 Task: Add Bhu Foods Protein Bites, Chocolate Chip Cookie Dough to the cart.
Action: Mouse moved to (225, 102)
Screenshot: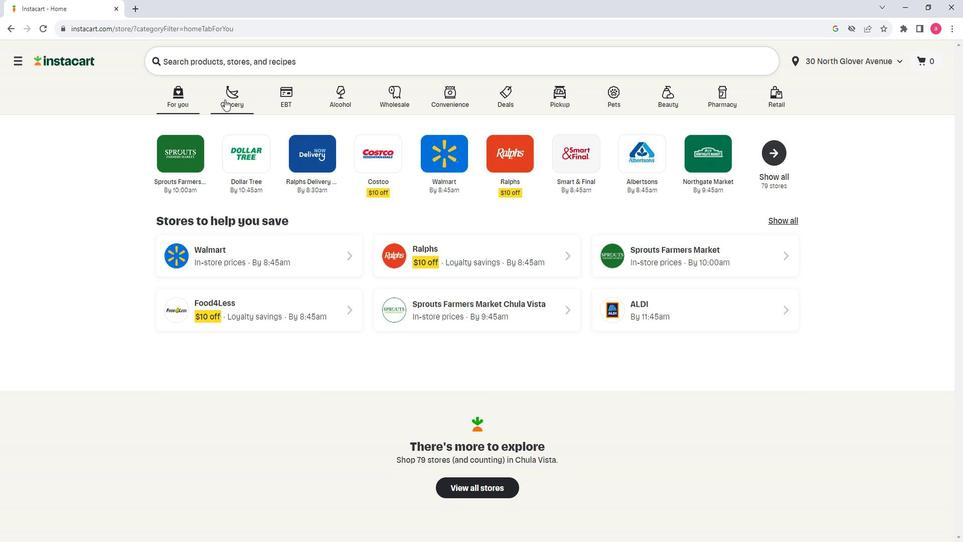 
Action: Mouse pressed left at (225, 102)
Screenshot: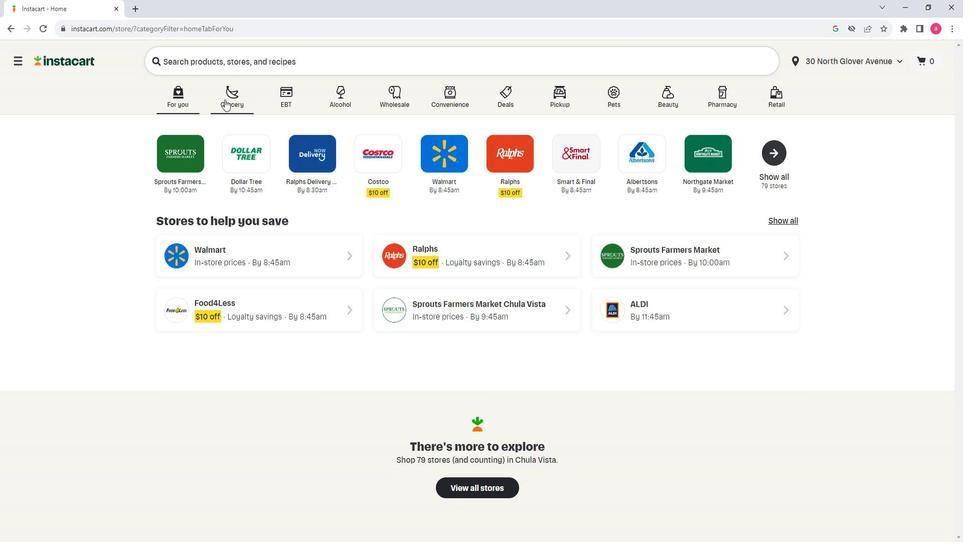 
Action: Mouse moved to (339, 284)
Screenshot: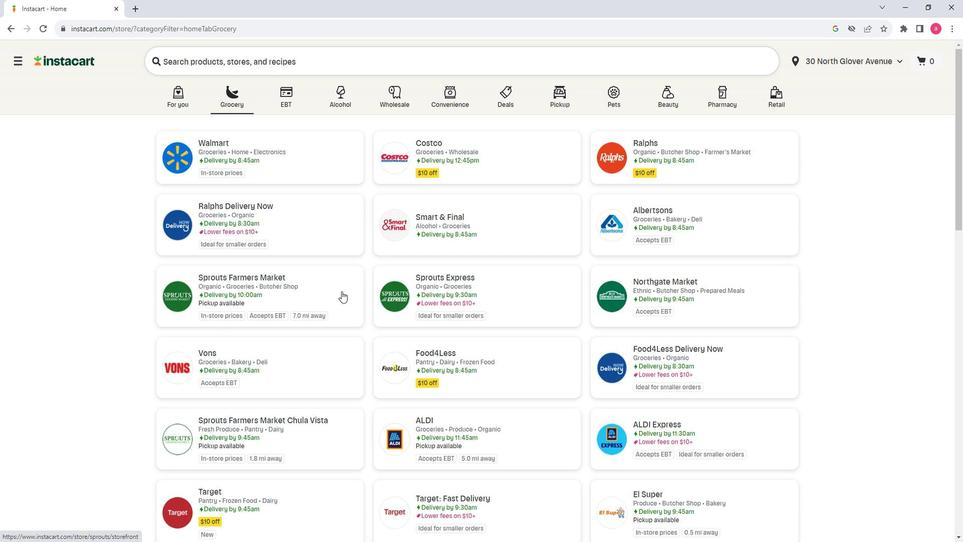 
Action: Mouse pressed left at (339, 284)
Screenshot: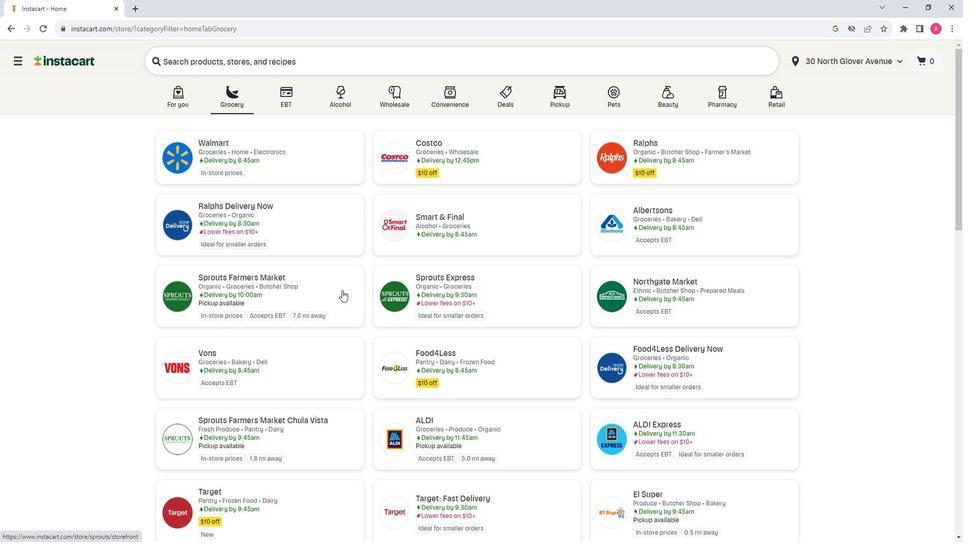 
Action: Mouse moved to (120, 299)
Screenshot: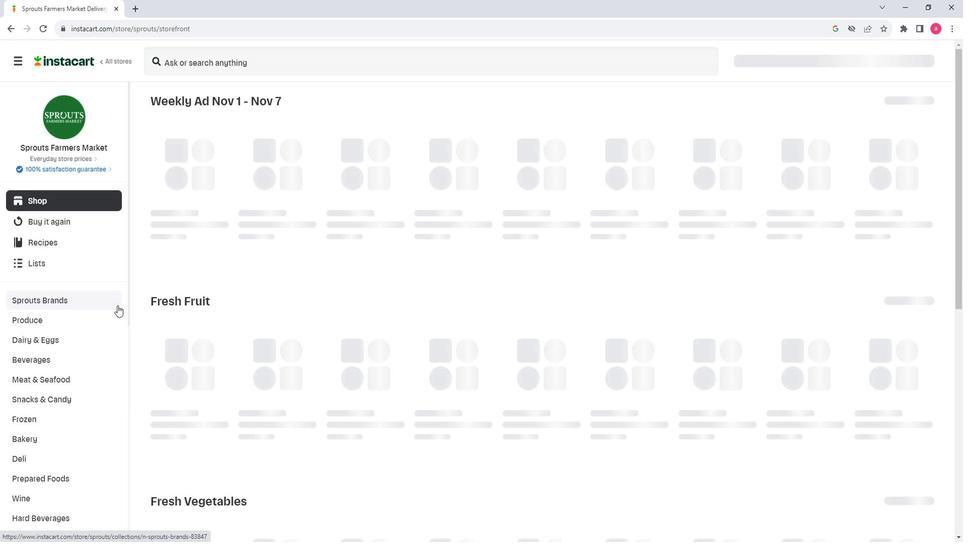 
Action: Mouse scrolled (120, 298) with delta (0, 0)
Screenshot: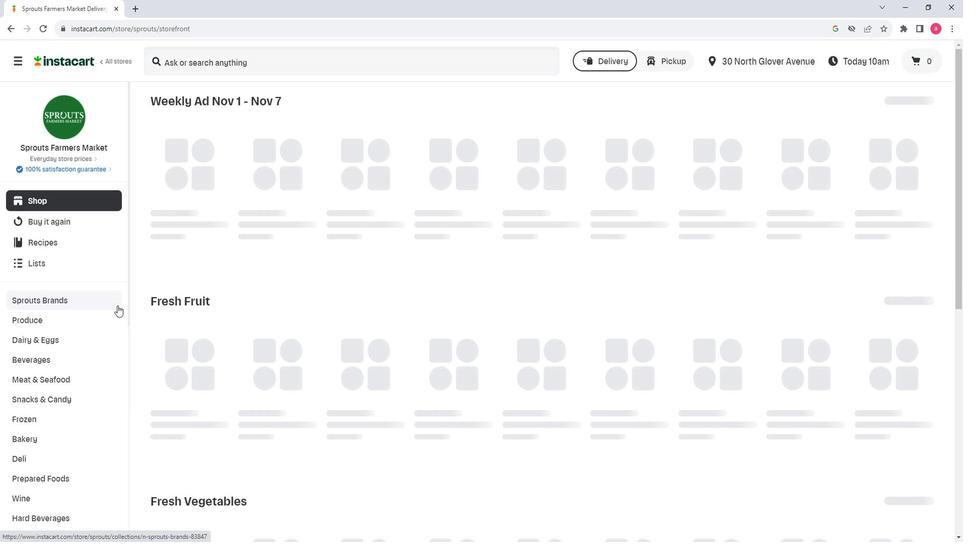 
Action: Mouse scrolled (120, 298) with delta (0, 0)
Screenshot: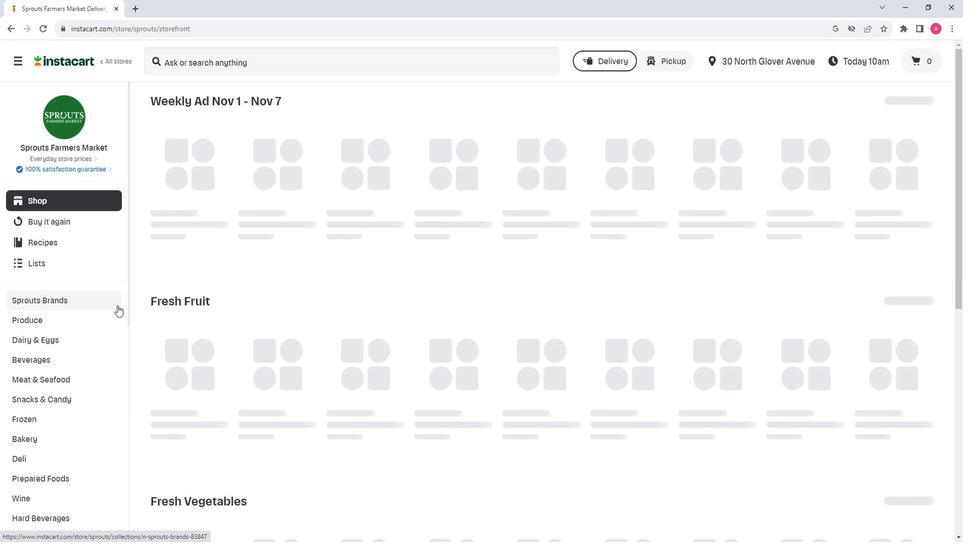 
Action: Mouse scrolled (120, 298) with delta (0, 0)
Screenshot: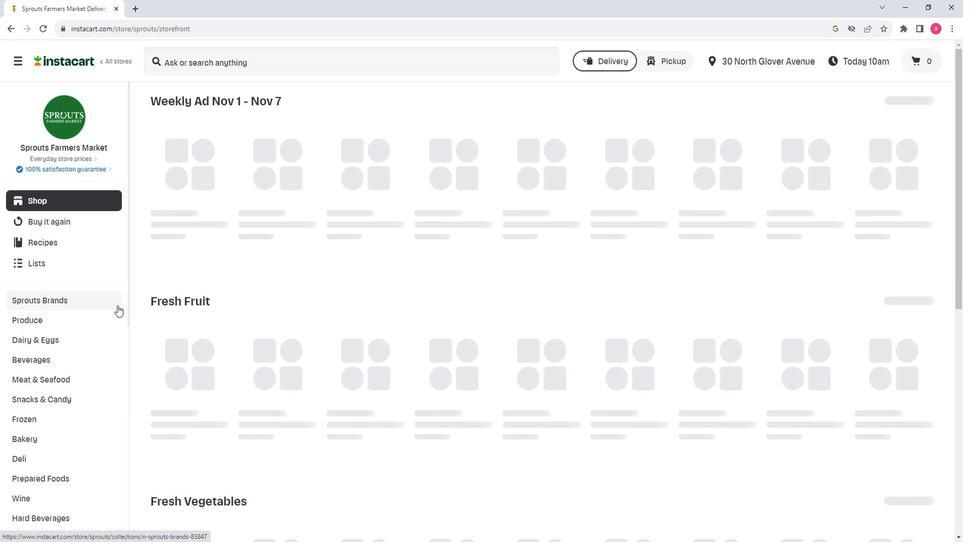 
Action: Mouse scrolled (120, 298) with delta (0, 0)
Screenshot: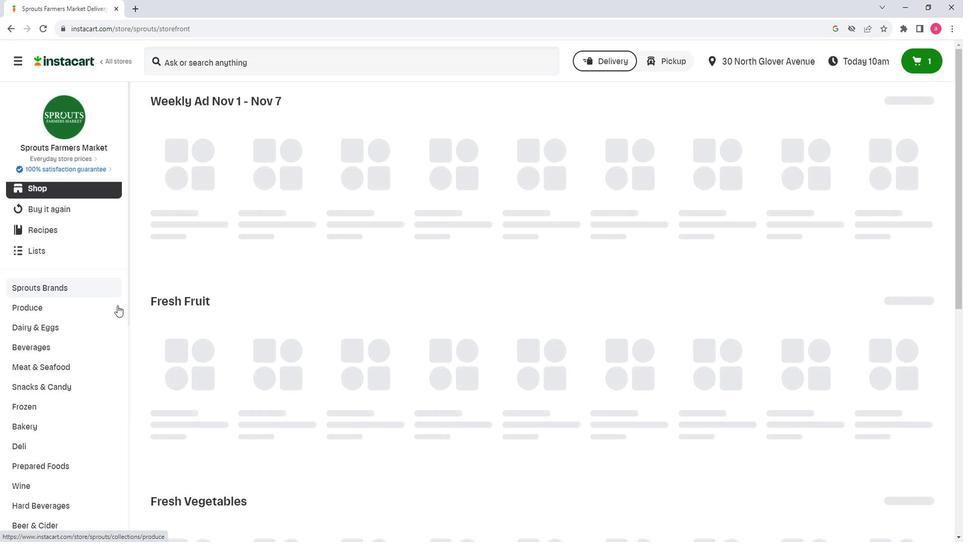 
Action: Mouse moved to (106, 358)
Screenshot: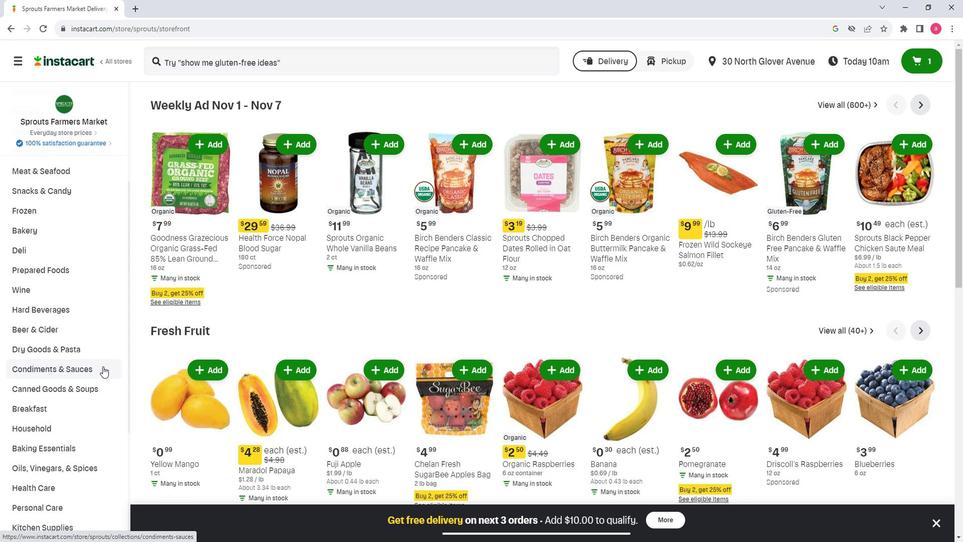 
Action: Mouse scrolled (106, 357) with delta (0, 0)
Screenshot: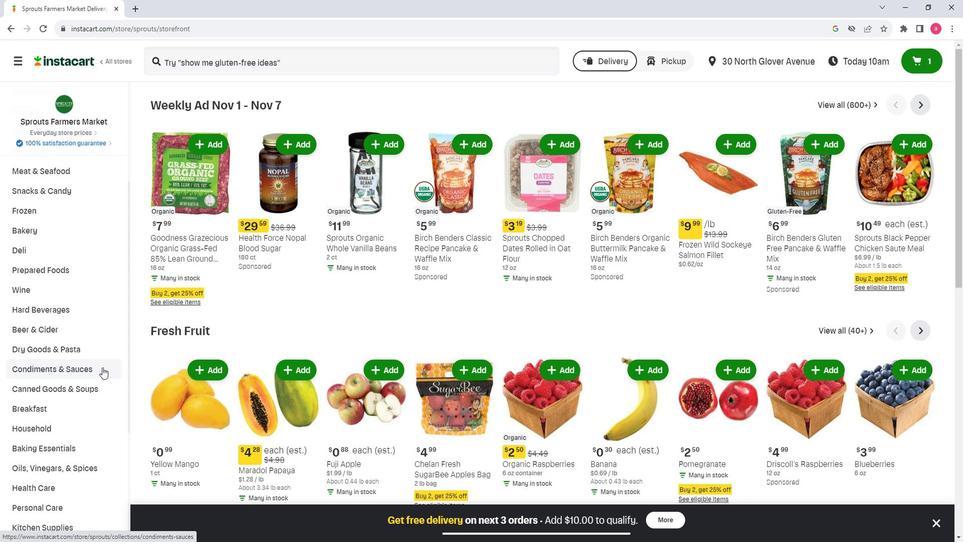 
Action: Mouse moved to (92, 384)
Screenshot: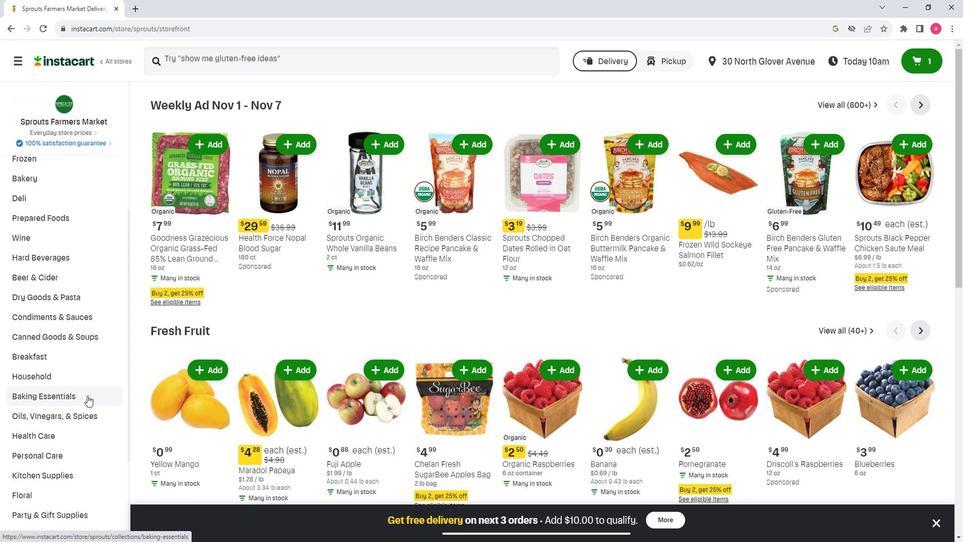 
Action: Mouse pressed left at (92, 384)
Screenshot: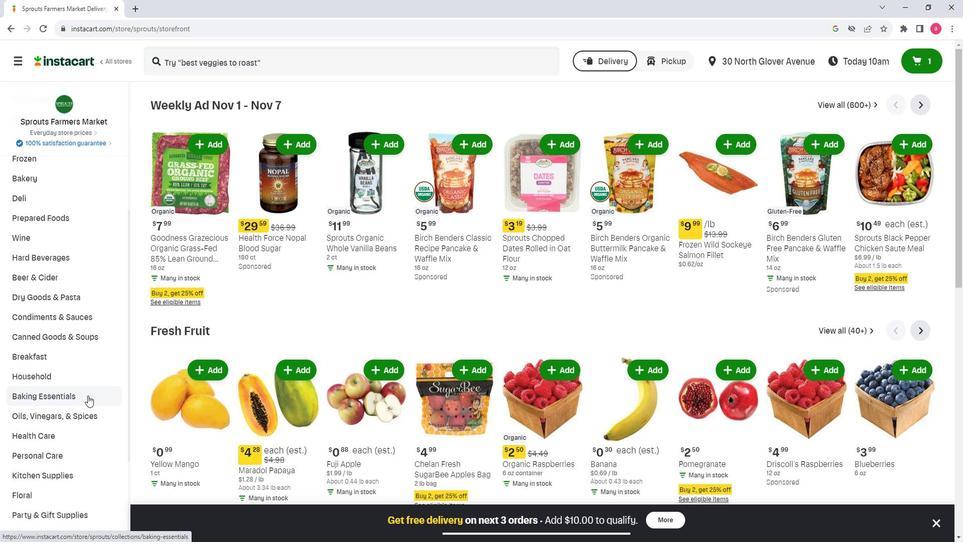 
Action: Mouse moved to (910, 131)
Screenshot: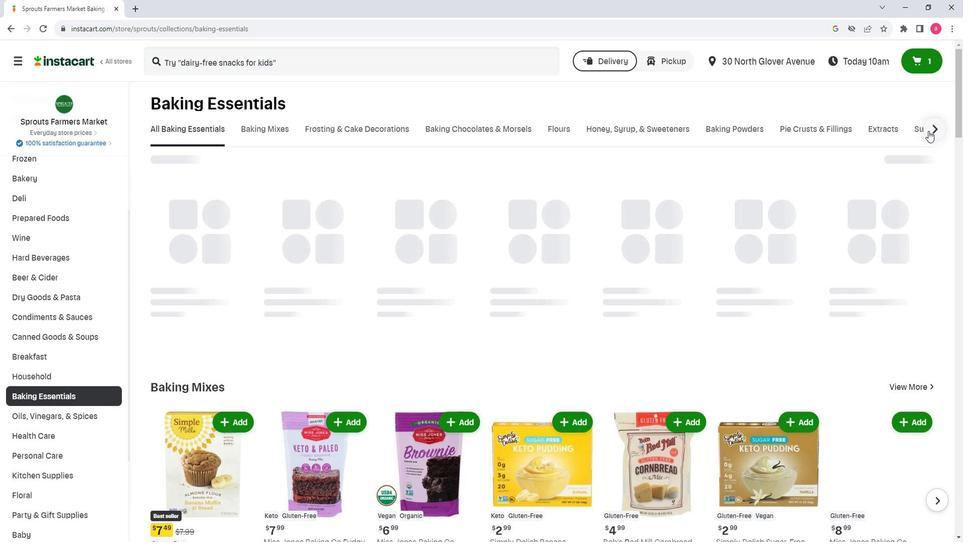 
Action: Mouse pressed left at (910, 131)
Screenshot: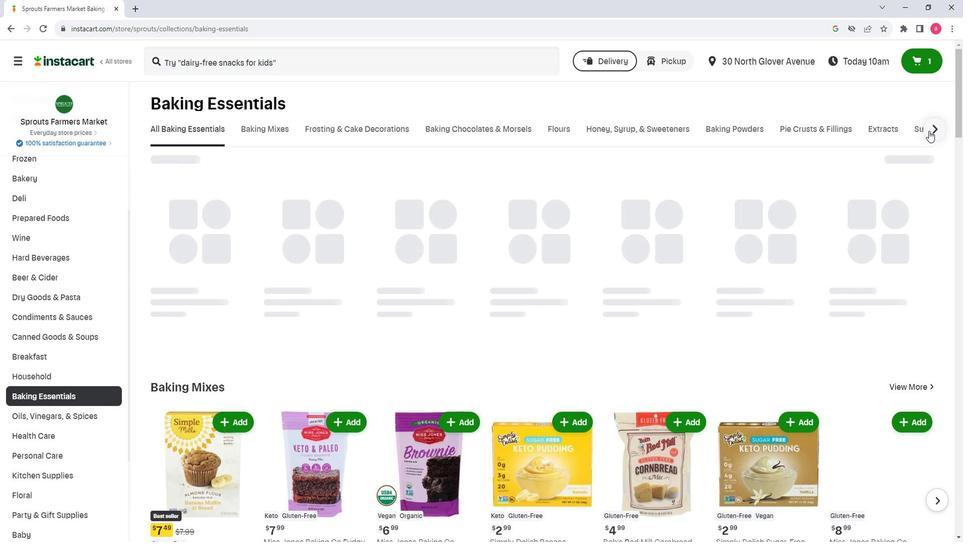 
Action: Mouse moved to (696, 132)
Screenshot: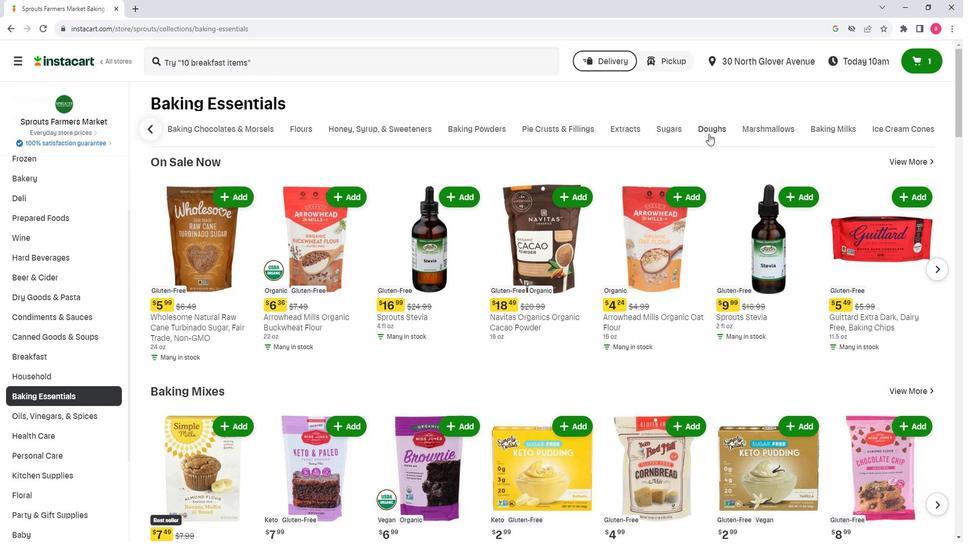
Action: Mouse pressed left at (696, 132)
Screenshot: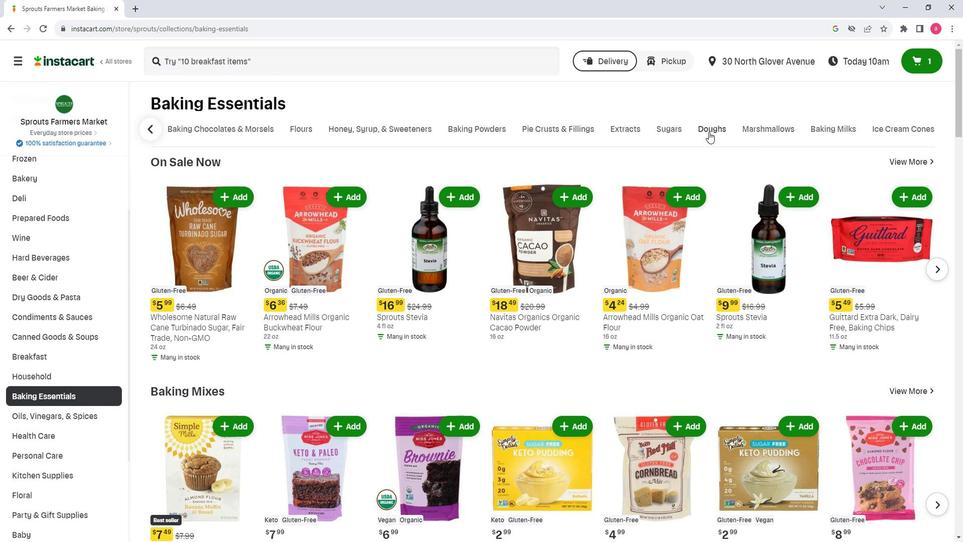 
Action: Mouse moved to (347, 67)
Screenshot: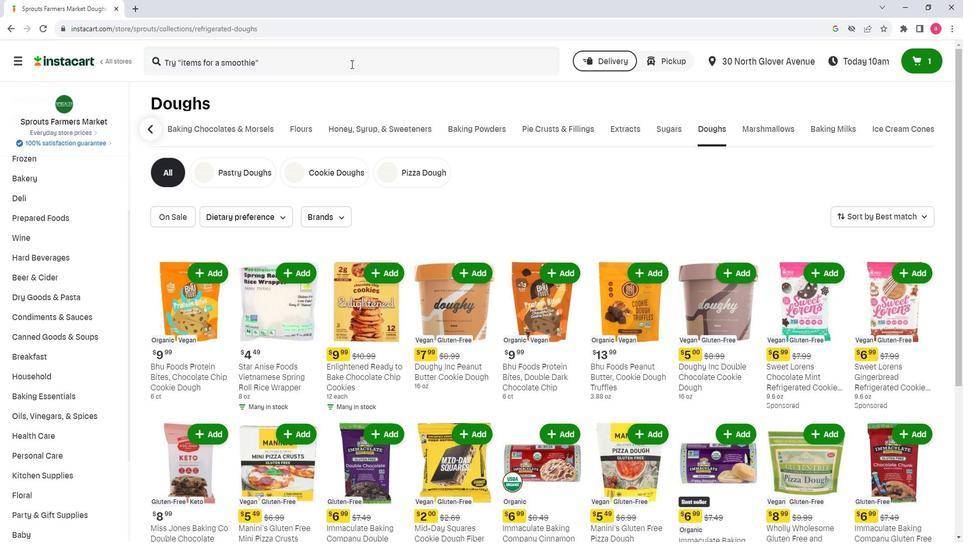 
Action: Mouse pressed left at (347, 67)
Screenshot: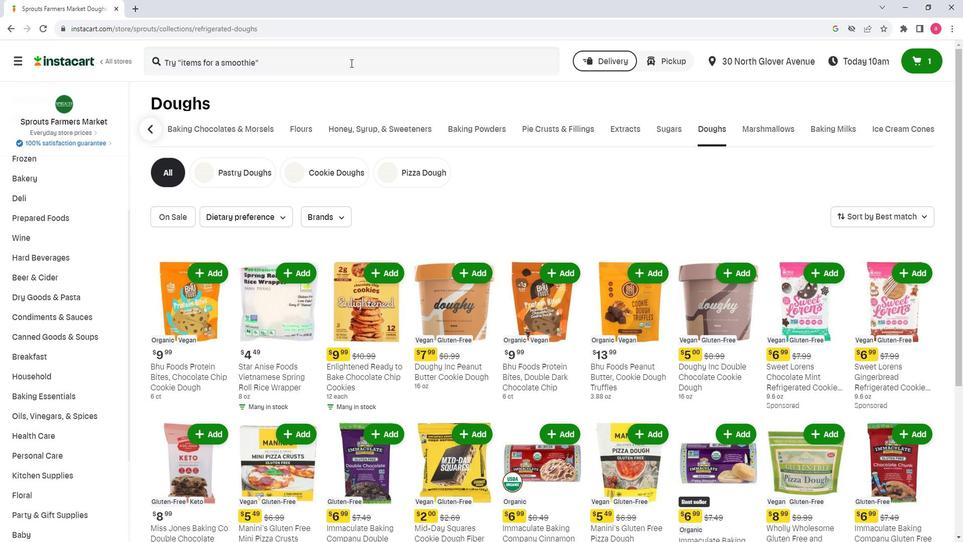 
Action: Key pressed <Key.shift>Bhu<Key.space><Key.shift>Protein<Key.space><Key.shift><Key.shift><Key.shift><Key.shift><Key.shift><Key.shift><Key.shift><Key.shift><Key.shift><Key.shift><Key.shift><Key.shift><Key.shift><Key.shift><Key.shift><Key.shift><Key.shift><Key.shift><Key.shift><Key.shift><Key.shift><Key.shift><Key.shift>Bites,<Key.space><Key.shift>Ch
Screenshot: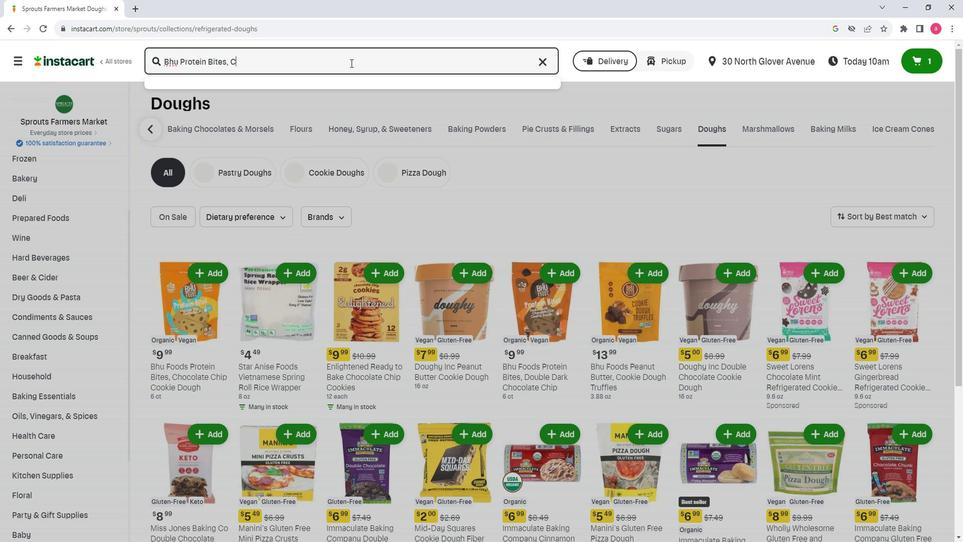 
Action: Mouse moved to (347, 67)
Screenshot: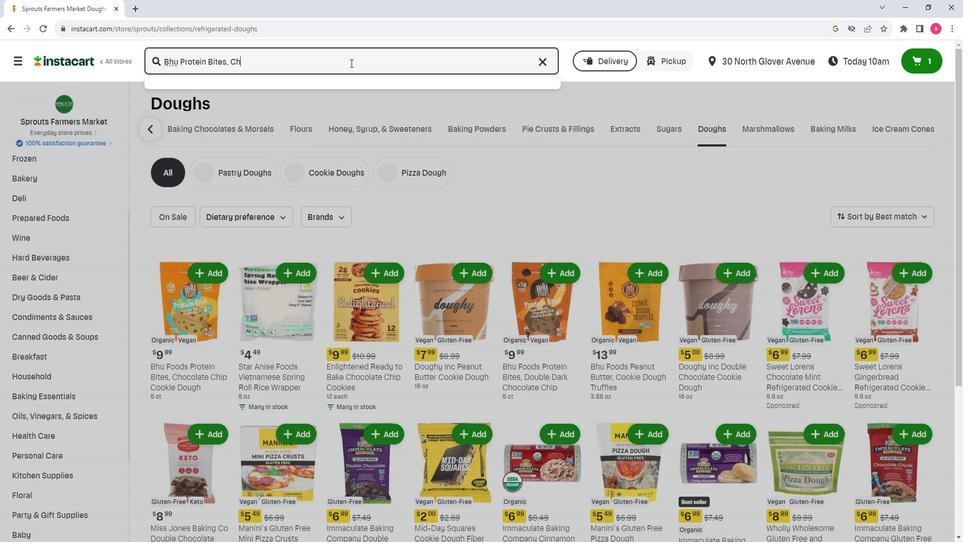 
Action: Key pressed ocolate<Key.space><Key.shift>Chip<Key.space><Key.shift>Cookie<Key.space><Key.shift><Key.shift><Key.shift>Dough<Key.enter>
Screenshot: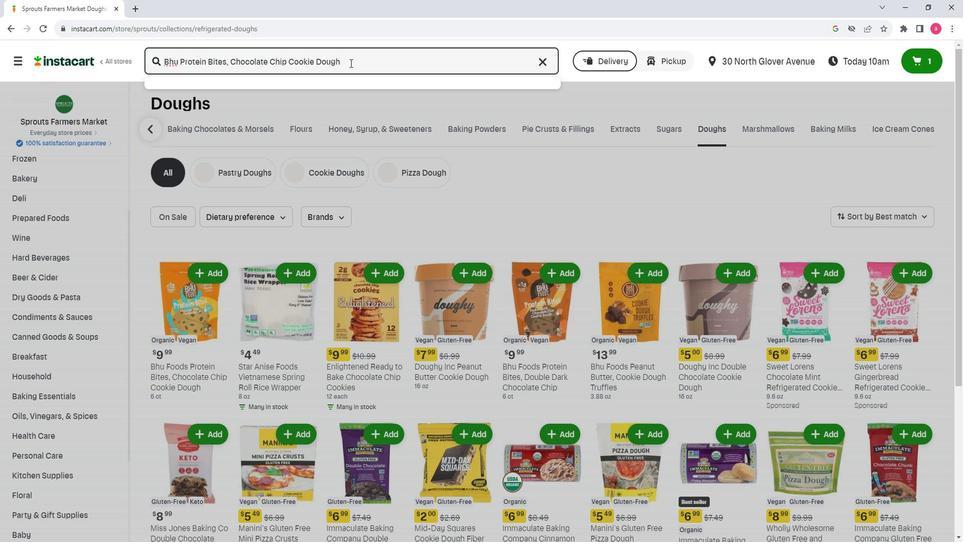 
Action: Mouse moved to (395, 160)
Screenshot: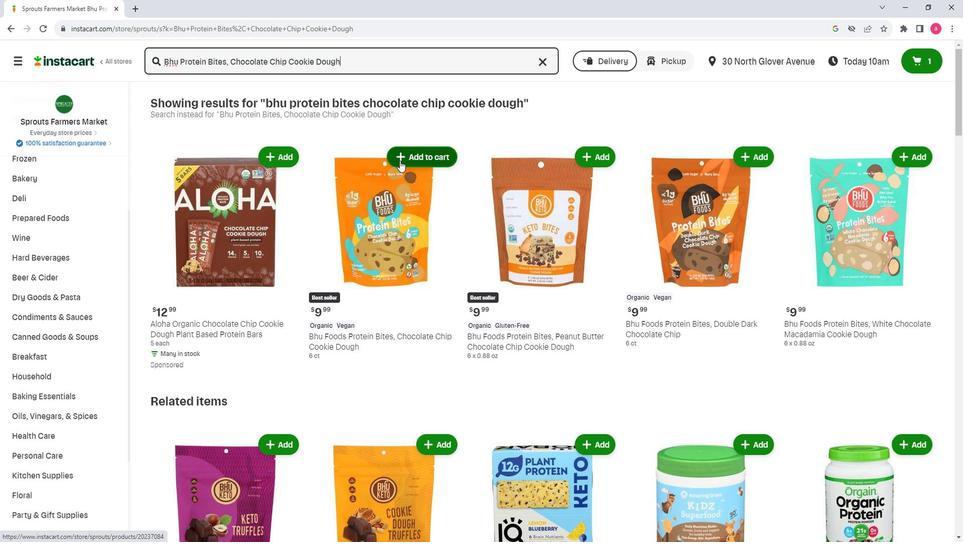 
Action: Mouse pressed left at (395, 160)
Screenshot: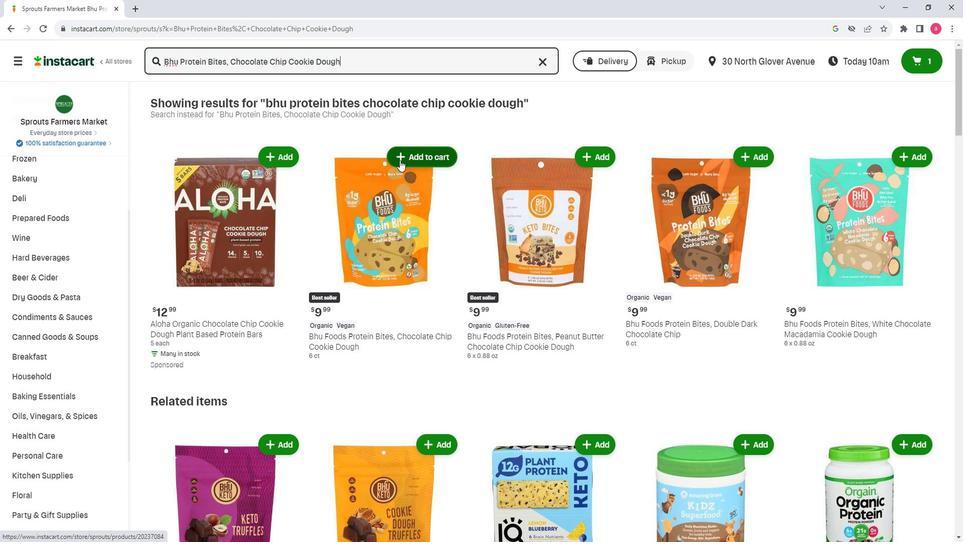 
Action: Mouse moved to (359, 302)
Screenshot: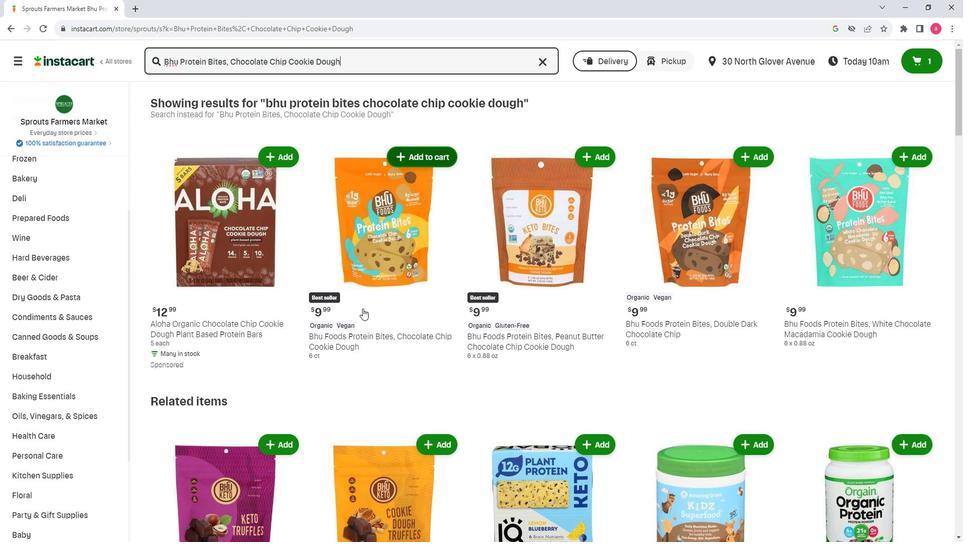 
